 Task: Create a due date automation trigger when advanced on, on the monday before a card is due add dates starting next week at 11:00 AM.
Action: Mouse moved to (993, 77)
Screenshot: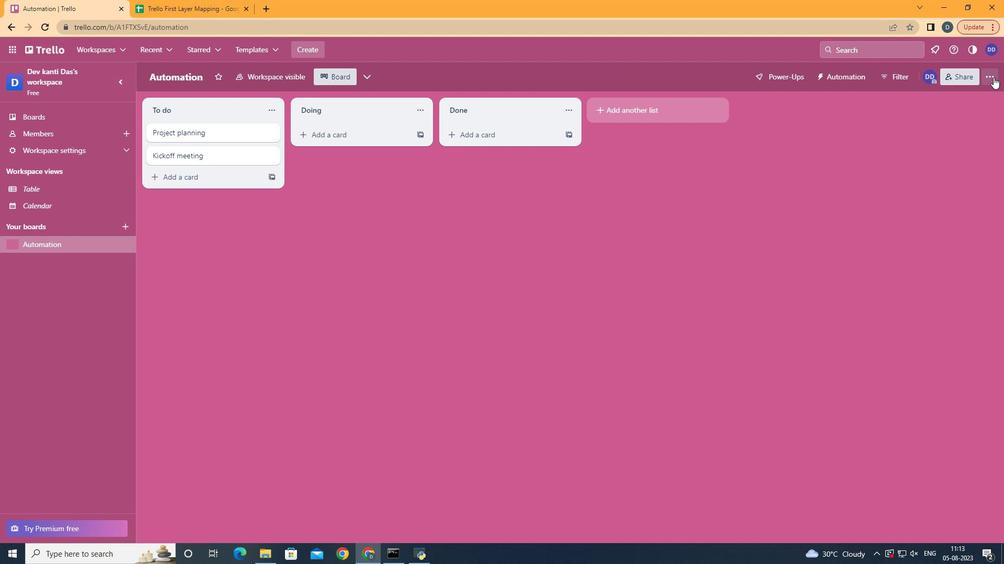 
Action: Mouse pressed left at (993, 77)
Screenshot: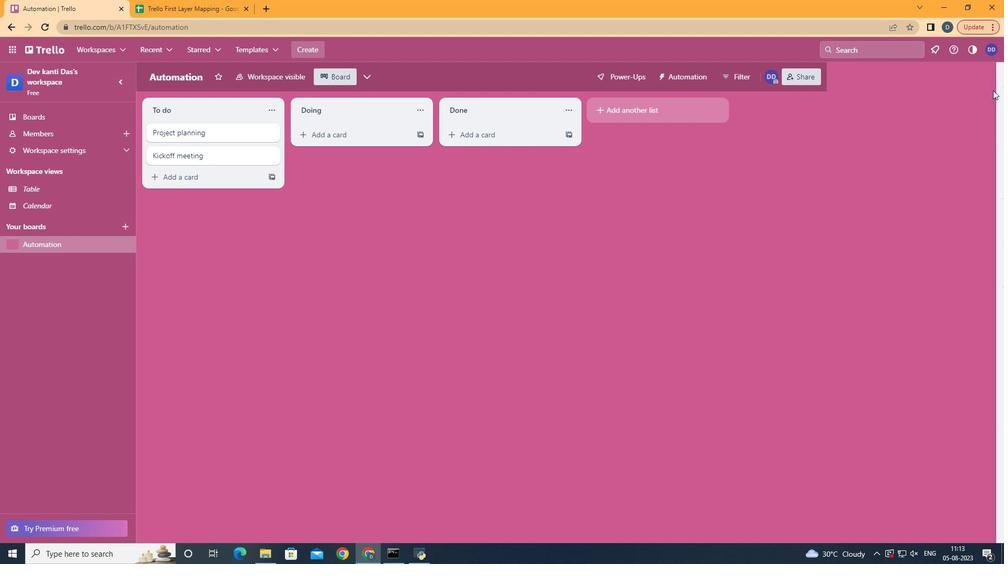 
Action: Mouse moved to (928, 215)
Screenshot: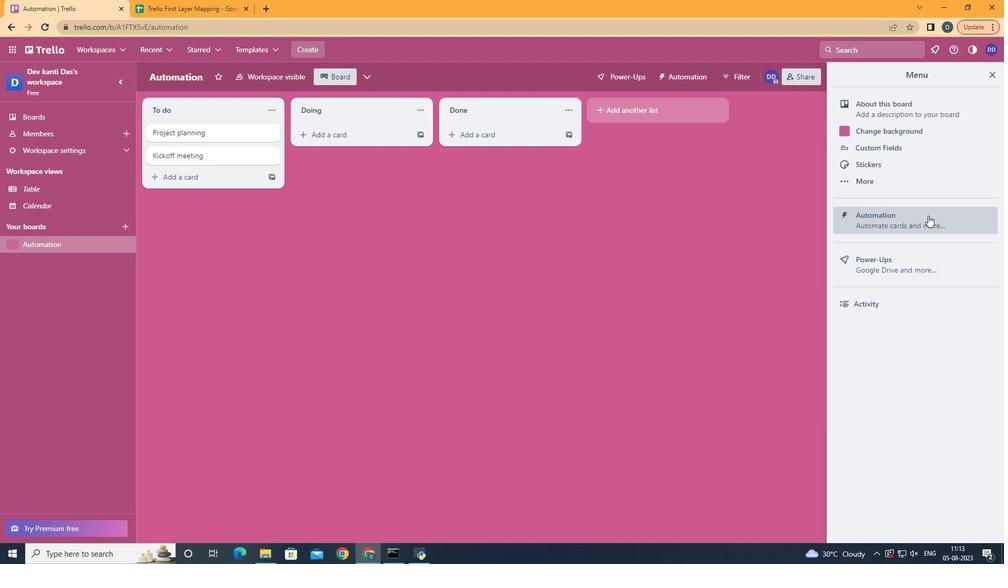 
Action: Mouse pressed left at (928, 215)
Screenshot: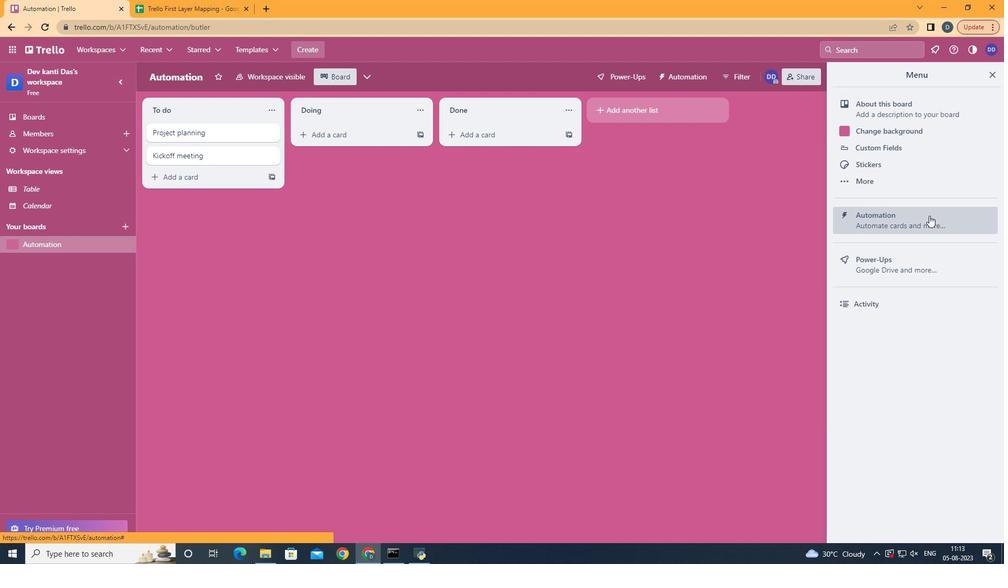 
Action: Mouse moved to (190, 210)
Screenshot: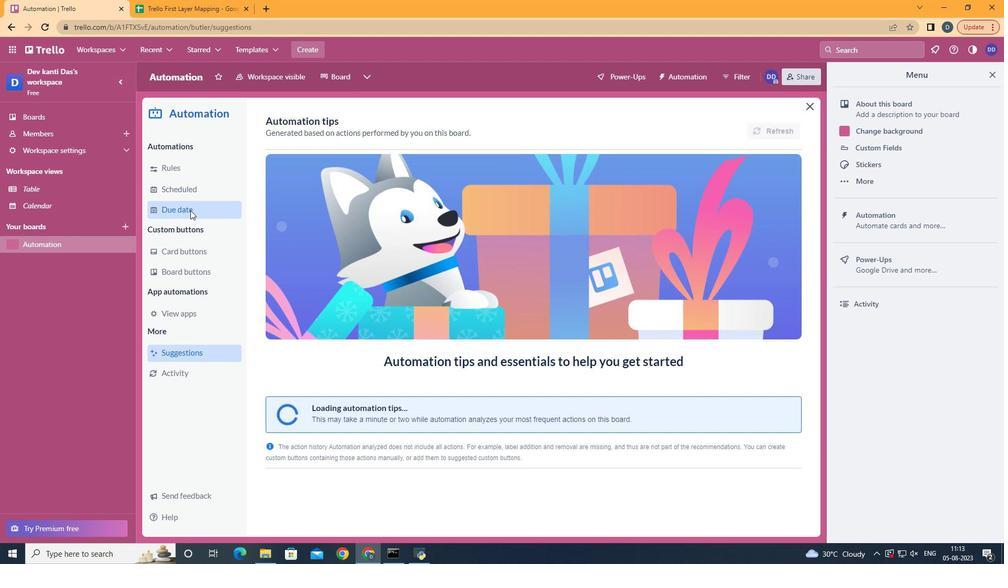 
Action: Mouse pressed left at (190, 210)
Screenshot: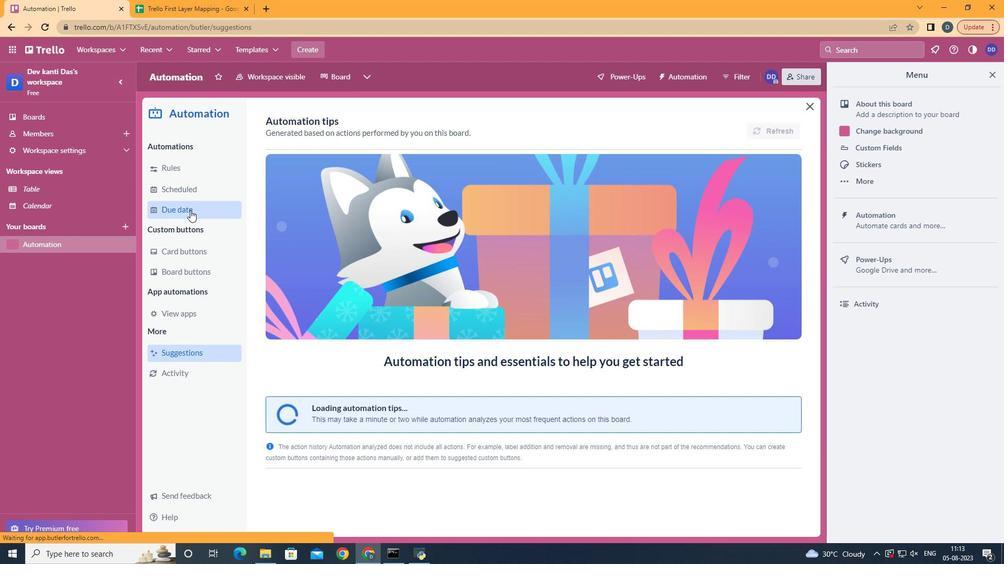 
Action: Mouse moved to (740, 123)
Screenshot: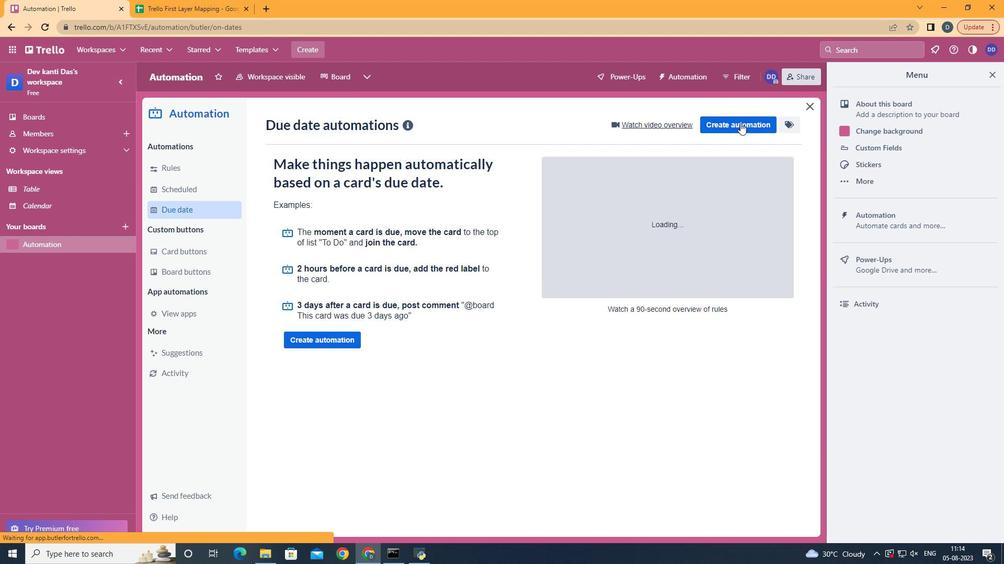 
Action: Mouse pressed left at (740, 123)
Screenshot: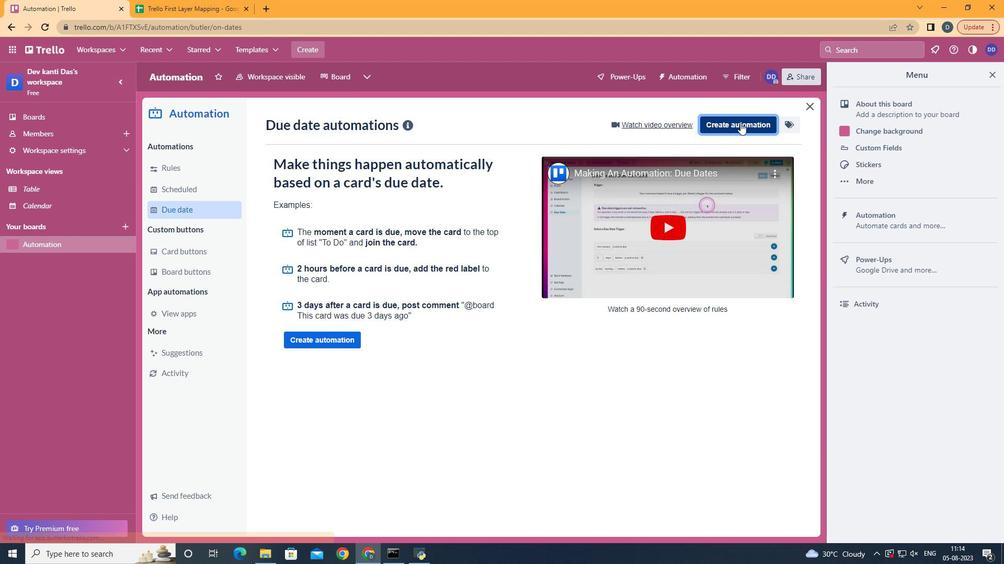 
Action: Mouse moved to (545, 228)
Screenshot: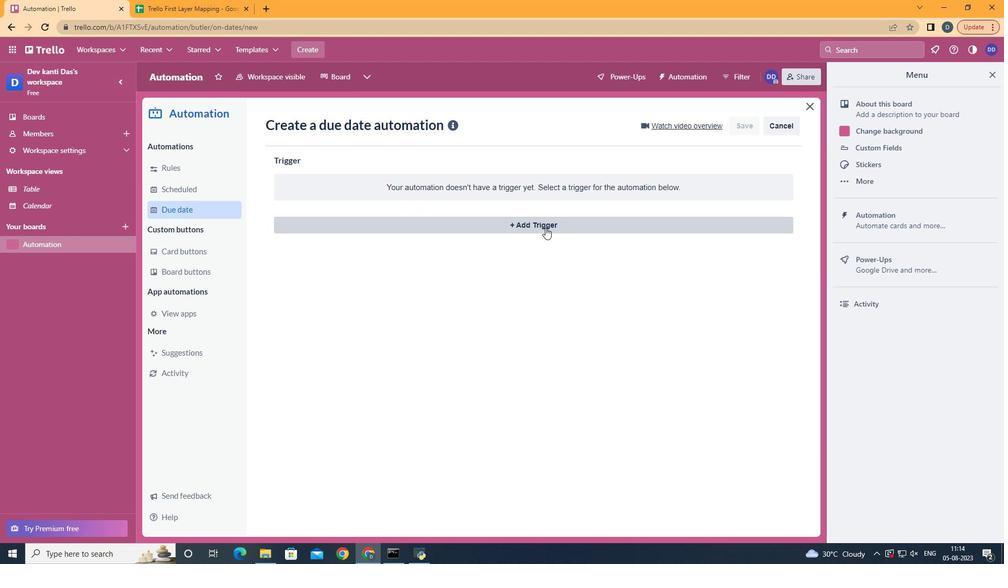
Action: Mouse pressed left at (545, 228)
Screenshot: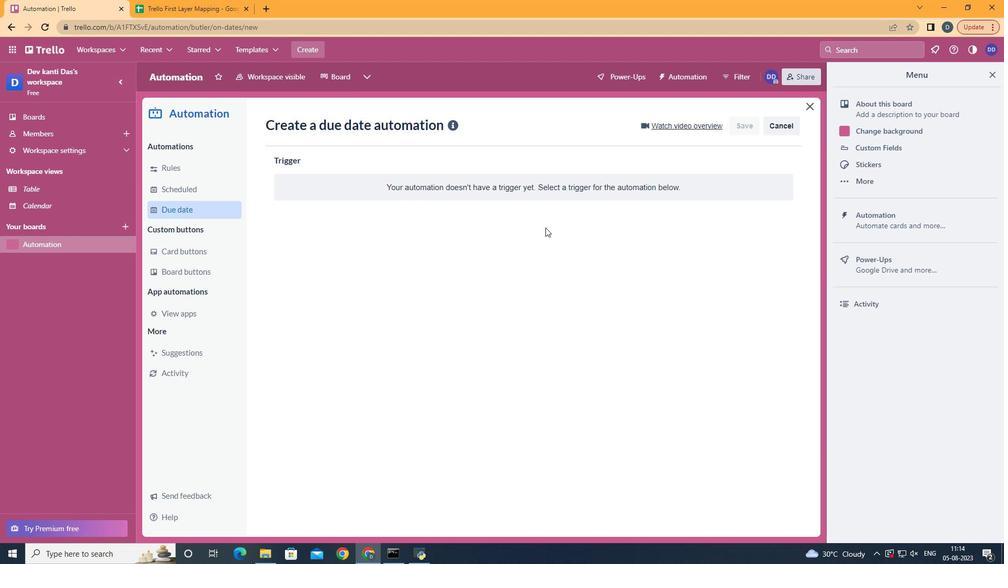 
Action: Mouse moved to (336, 277)
Screenshot: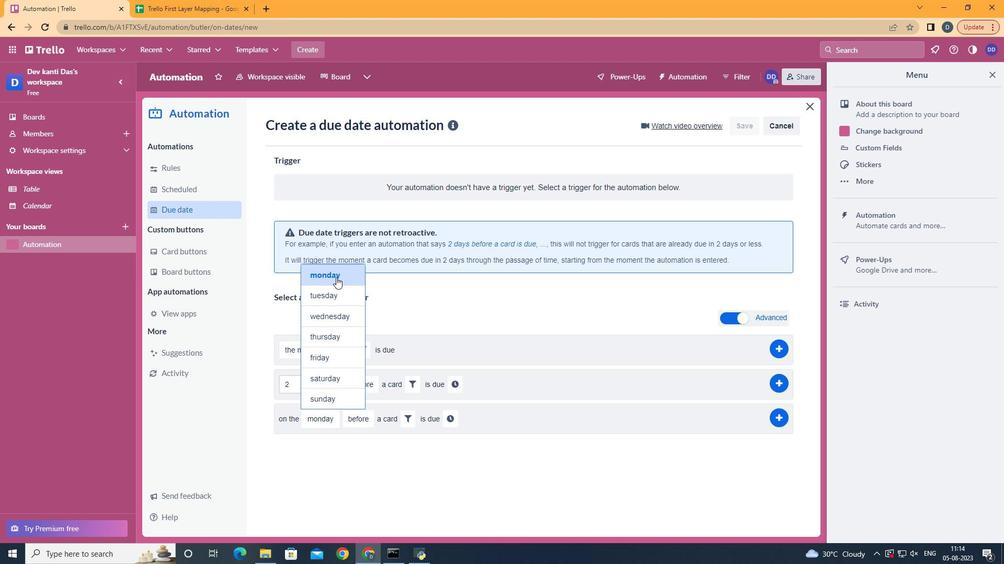 
Action: Mouse pressed left at (336, 277)
Screenshot: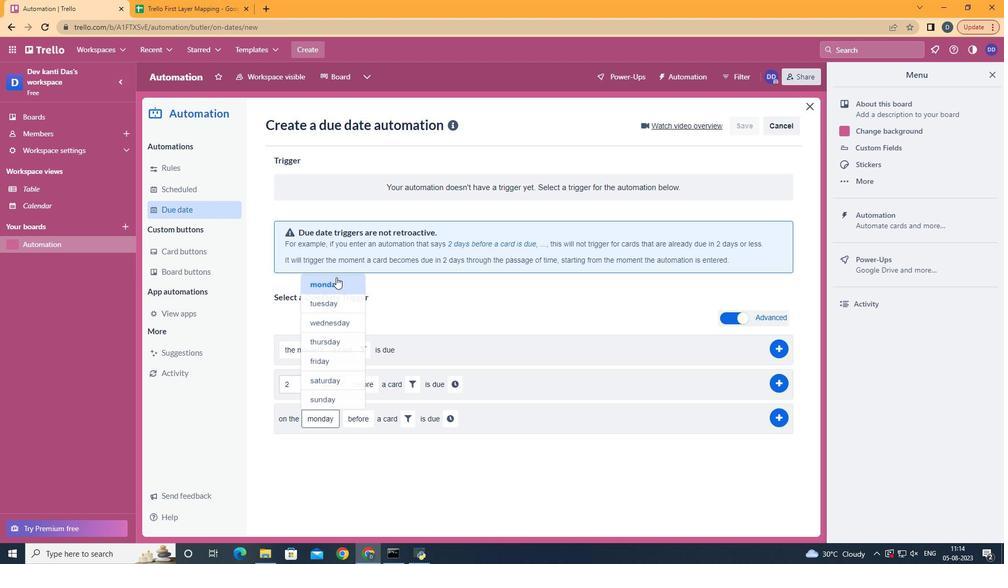 
Action: Mouse moved to (362, 437)
Screenshot: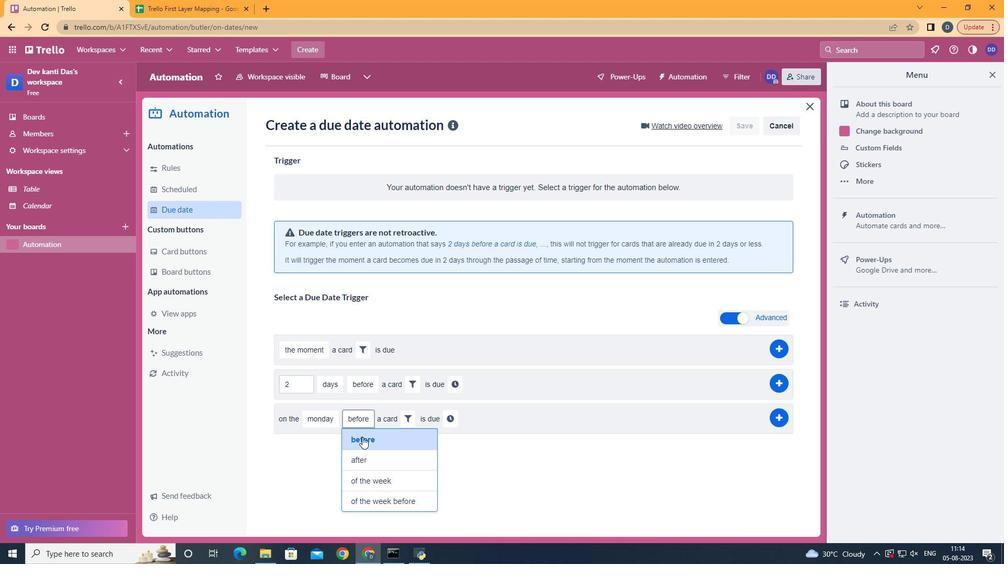 
Action: Mouse pressed left at (362, 437)
Screenshot: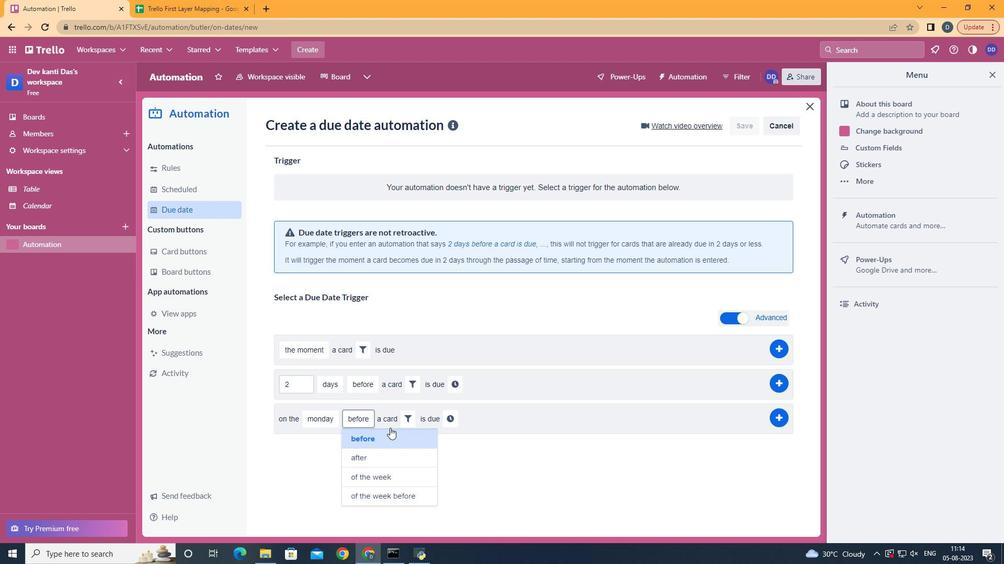 
Action: Mouse moved to (400, 423)
Screenshot: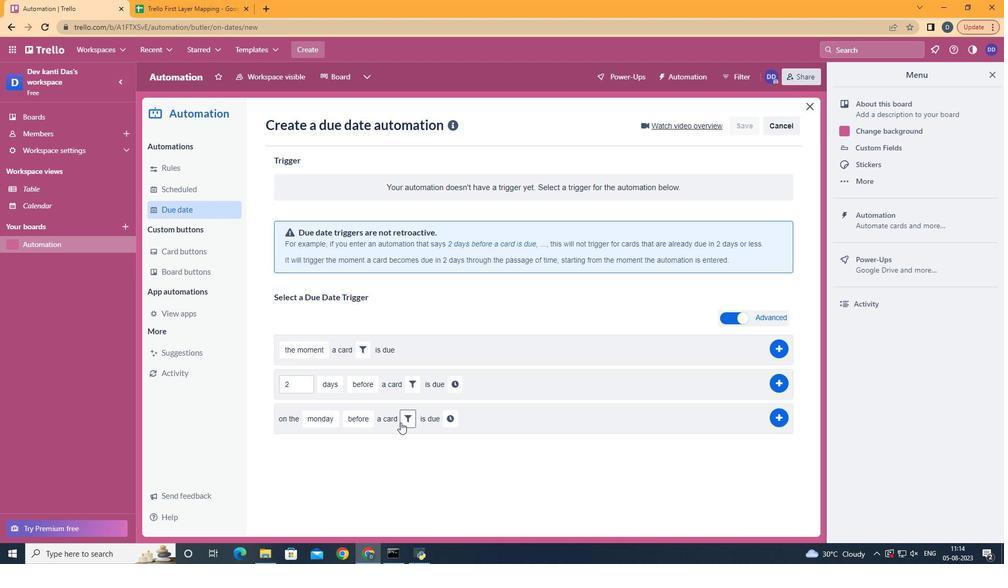
Action: Mouse pressed left at (400, 423)
Screenshot: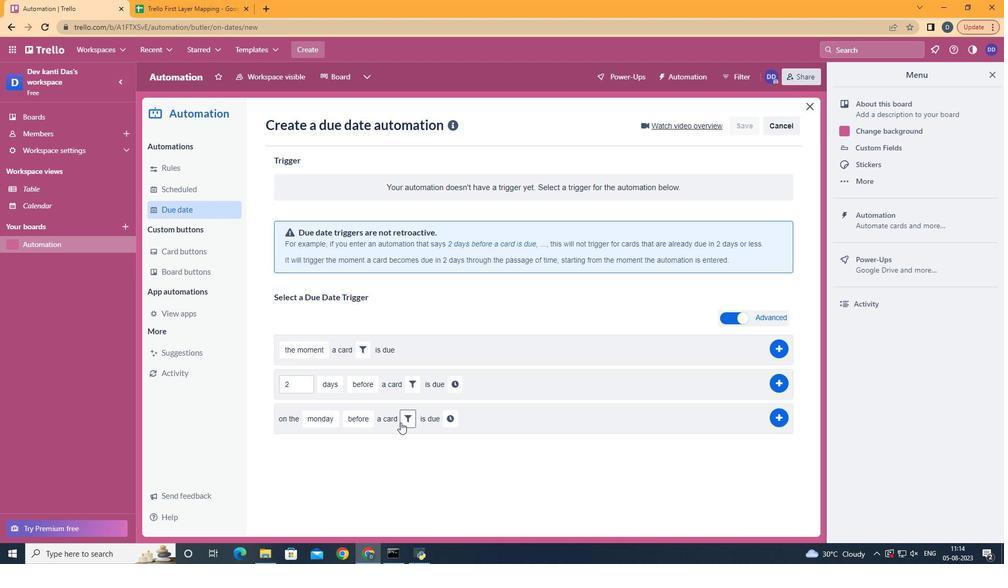 
Action: Mouse moved to (461, 452)
Screenshot: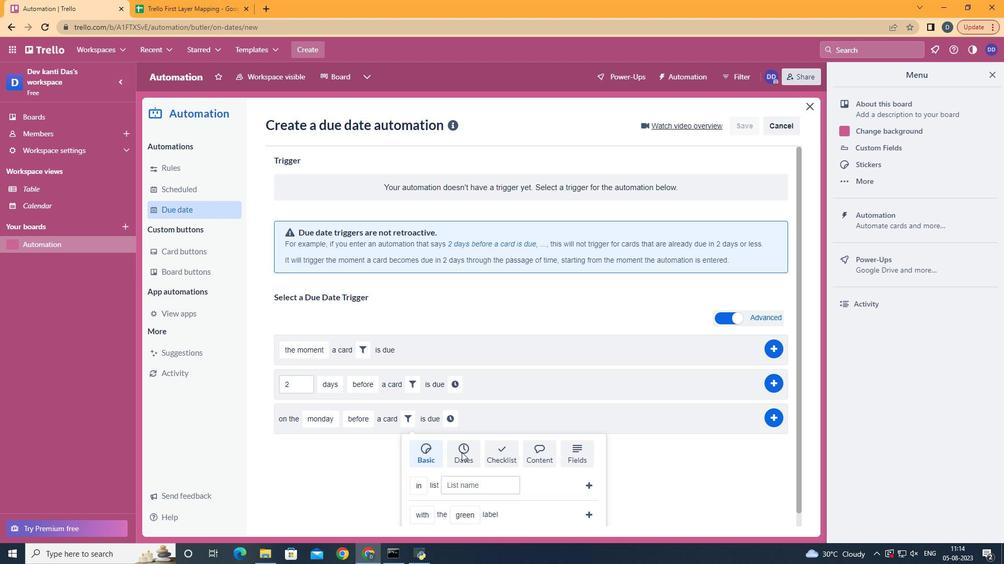 
Action: Mouse pressed left at (461, 452)
Screenshot: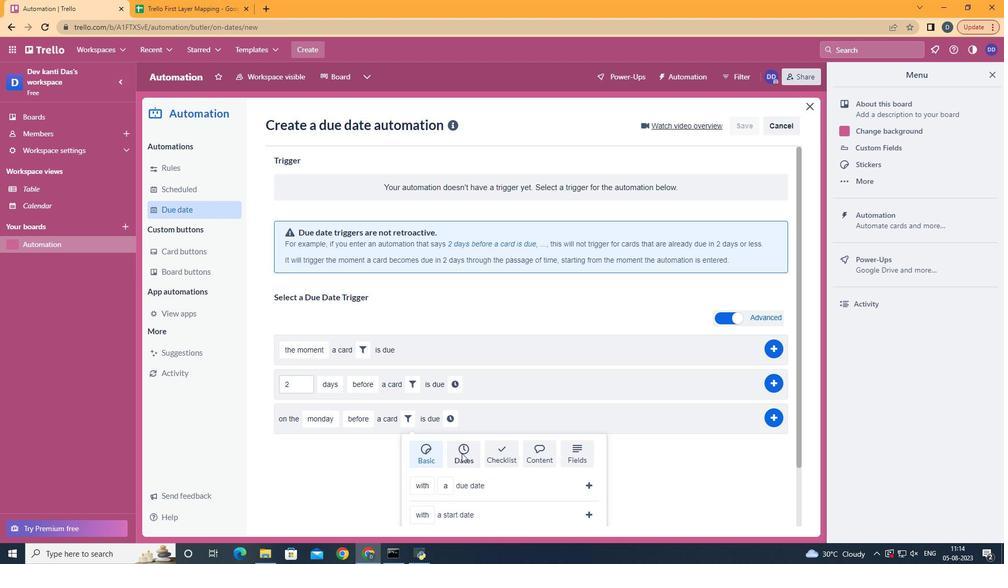 
Action: Mouse moved to (464, 454)
Screenshot: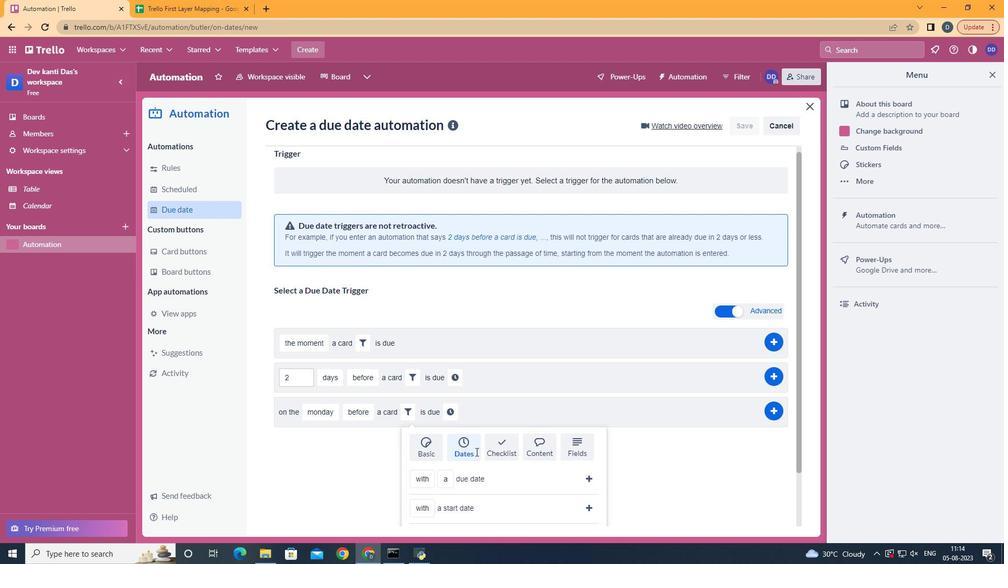 
Action: Mouse scrolled (464, 453) with delta (0, 0)
Screenshot: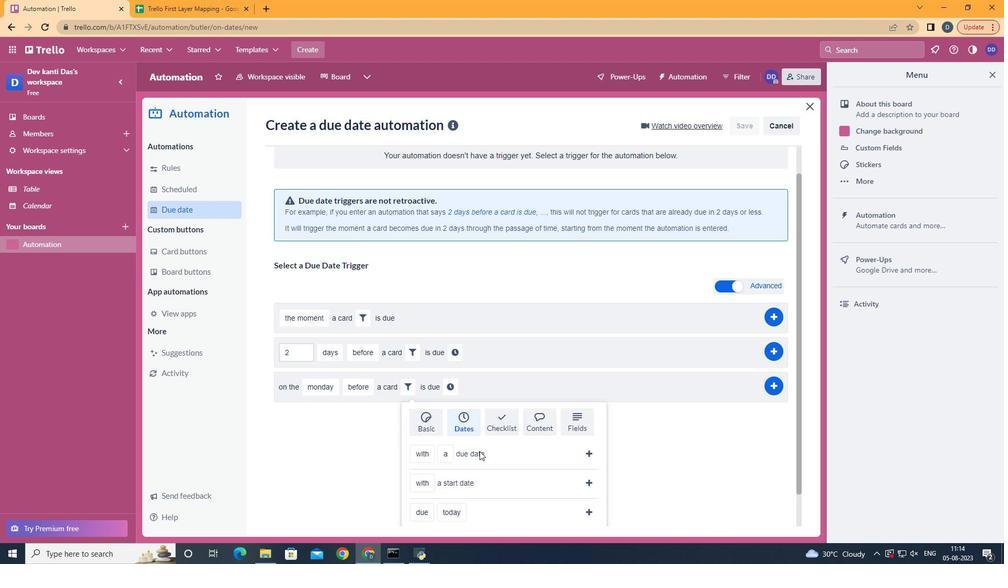 
Action: Mouse scrolled (464, 453) with delta (0, 0)
Screenshot: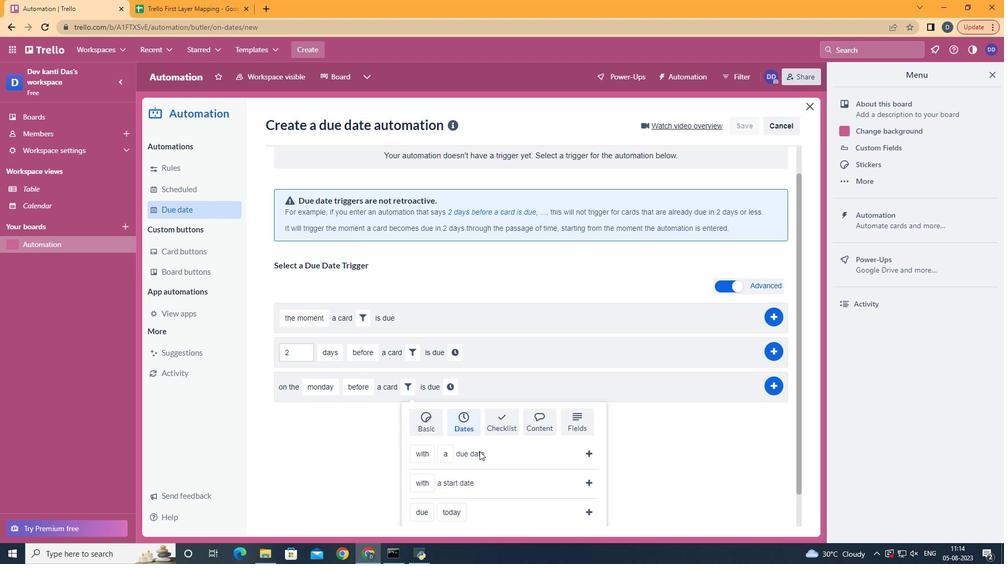 
Action: Mouse scrolled (464, 453) with delta (0, 0)
Screenshot: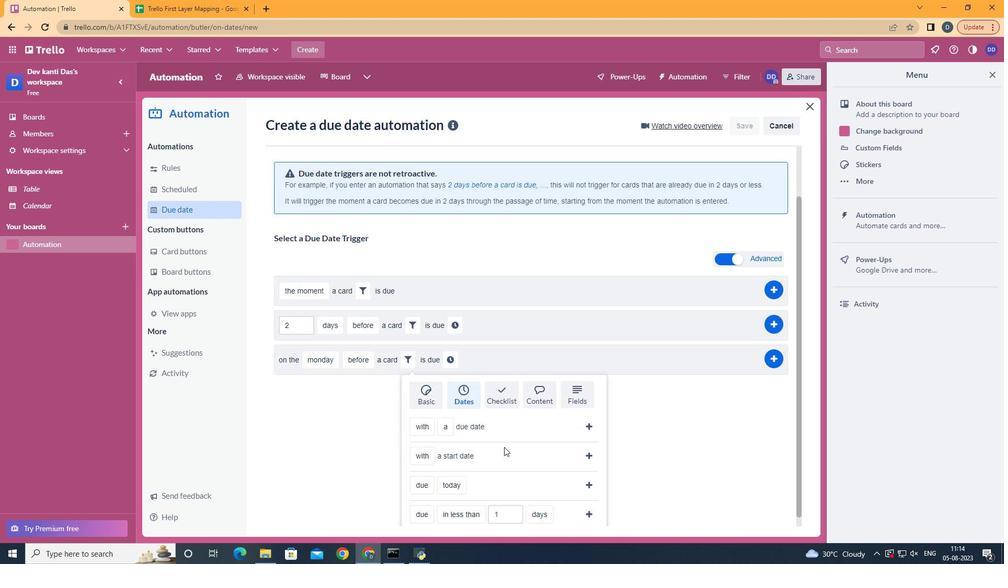 
Action: Mouse moved to (470, 453)
Screenshot: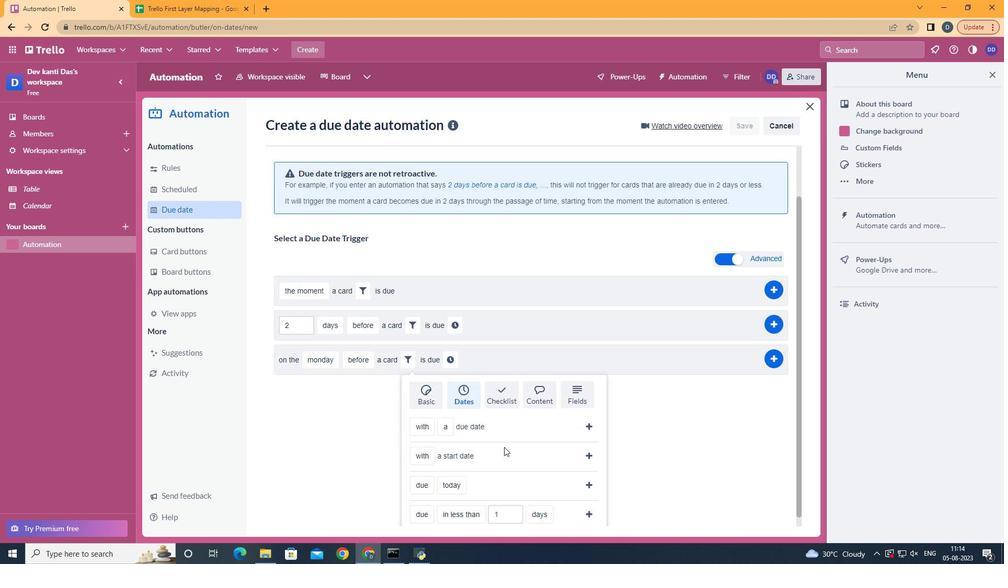 
Action: Mouse scrolled (470, 453) with delta (0, 0)
Screenshot: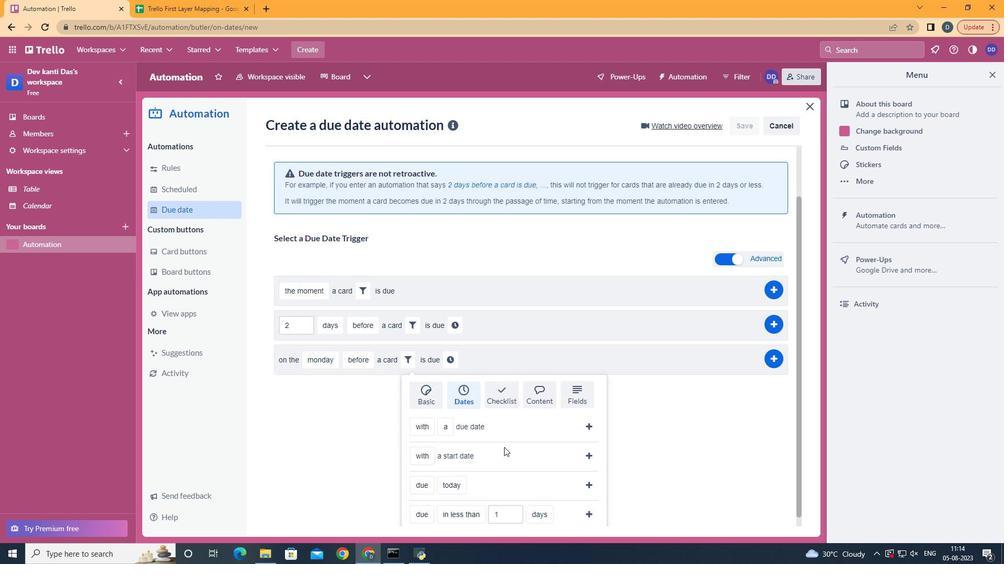 
Action: Mouse moved to (444, 430)
Screenshot: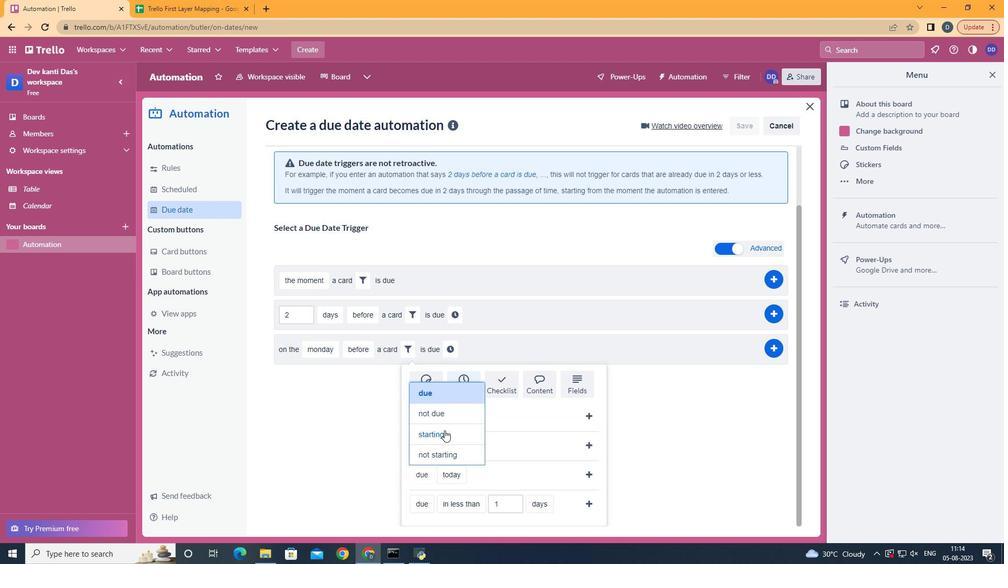 
Action: Mouse pressed left at (444, 430)
Screenshot: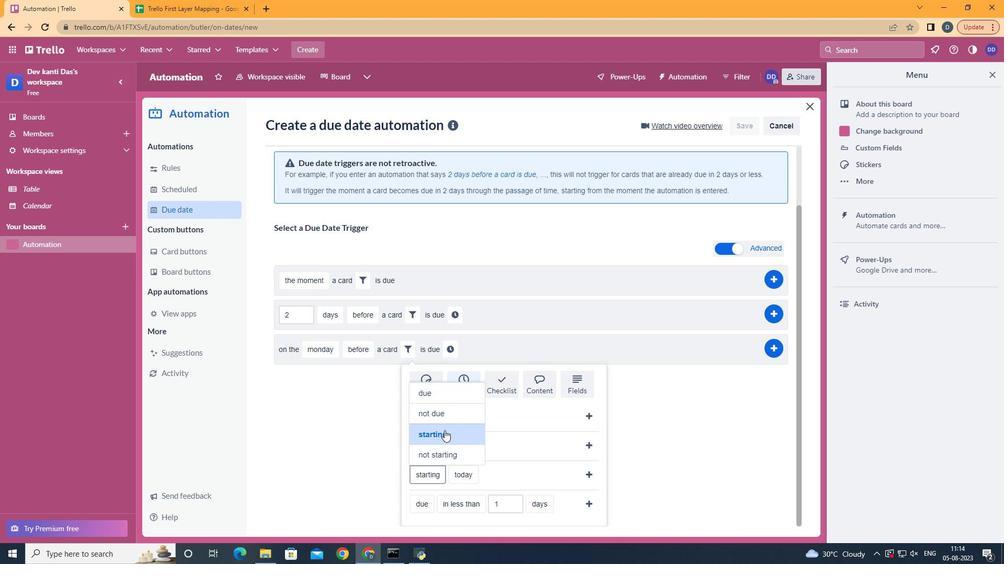 
Action: Mouse moved to (473, 411)
Screenshot: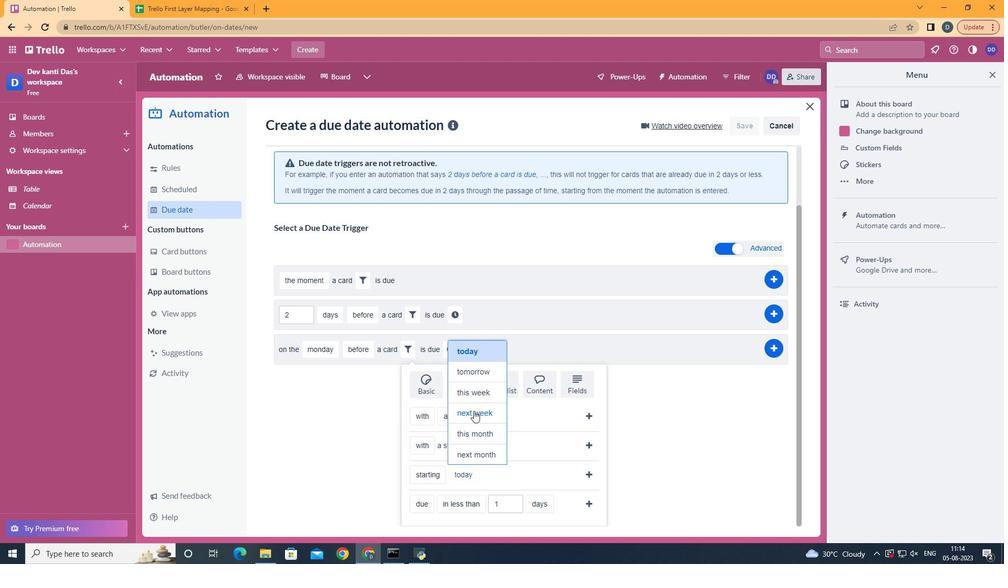 
Action: Mouse pressed left at (473, 411)
Screenshot: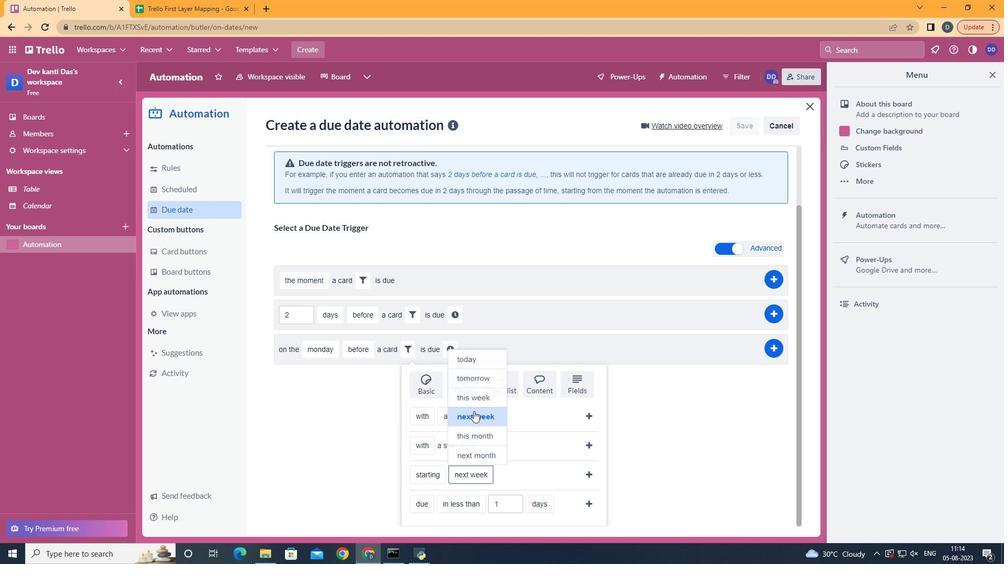 
Action: Mouse moved to (589, 475)
Screenshot: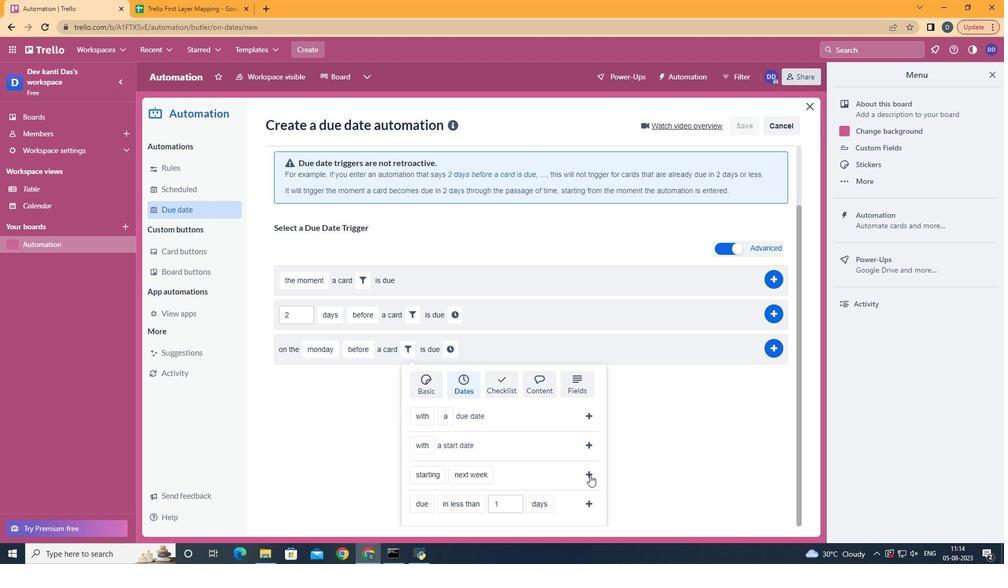 
Action: Mouse pressed left at (589, 475)
Screenshot: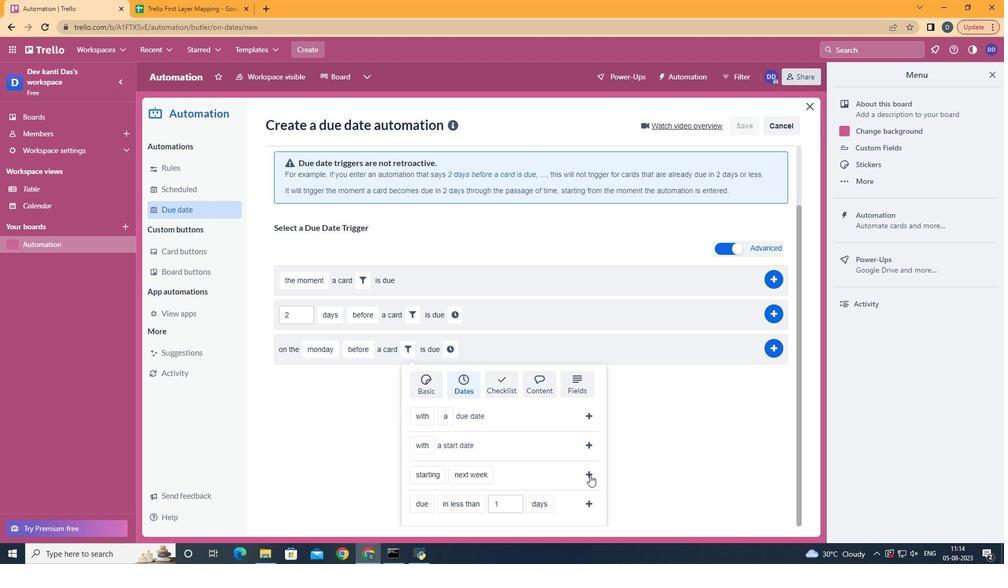 
Action: Mouse moved to (542, 420)
Screenshot: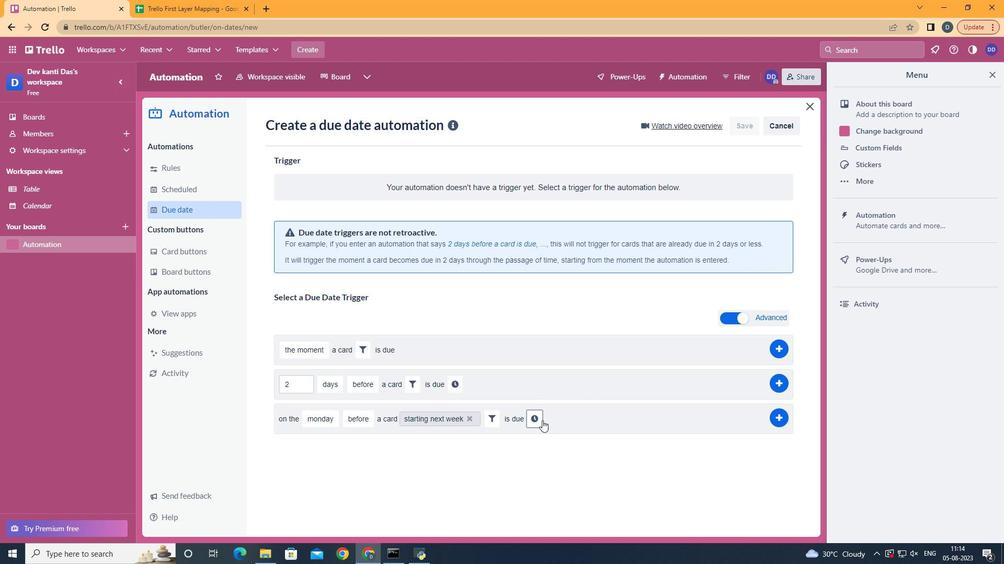 
Action: Mouse pressed left at (542, 420)
Screenshot: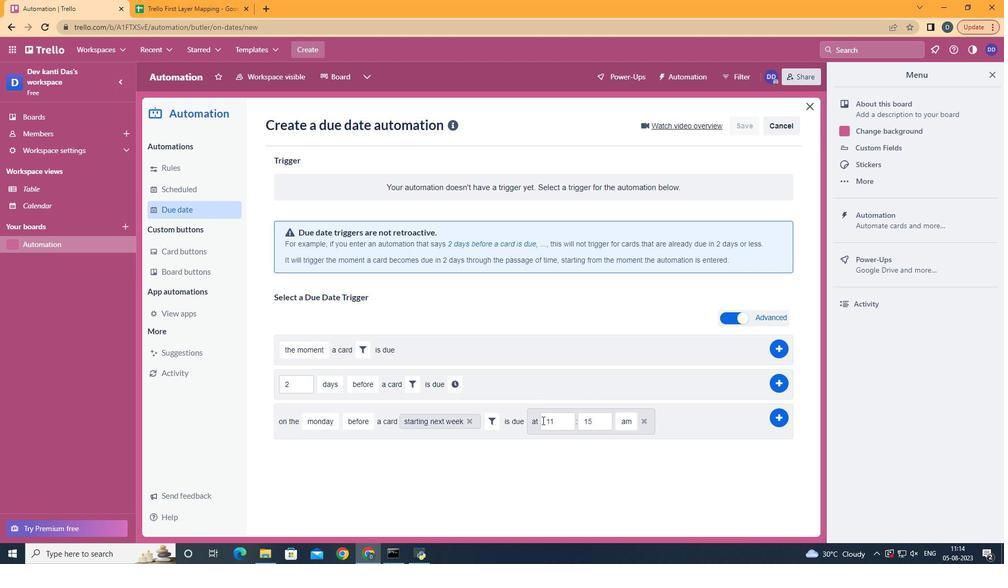 
Action: Mouse moved to (600, 423)
Screenshot: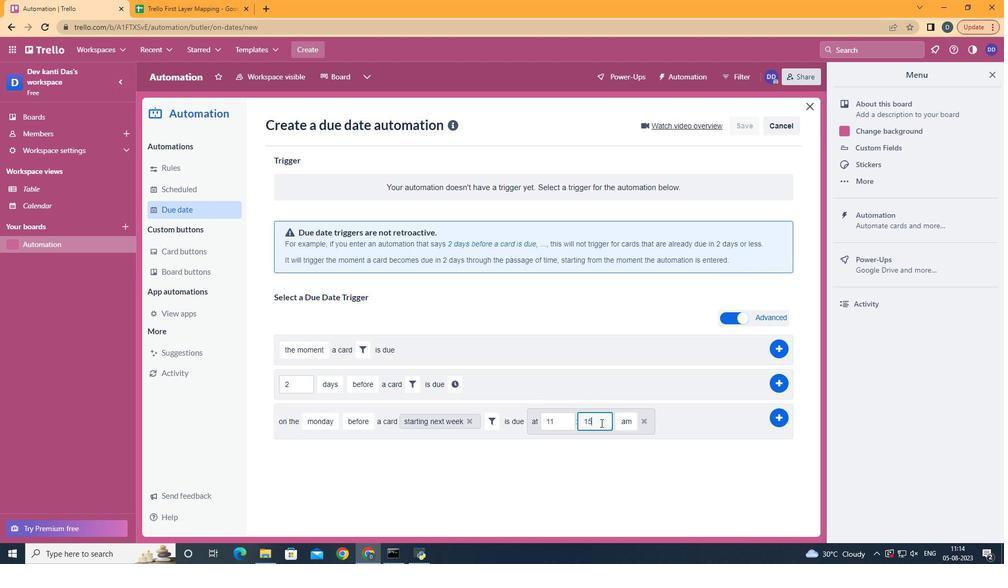 
Action: Mouse pressed left at (600, 423)
Screenshot: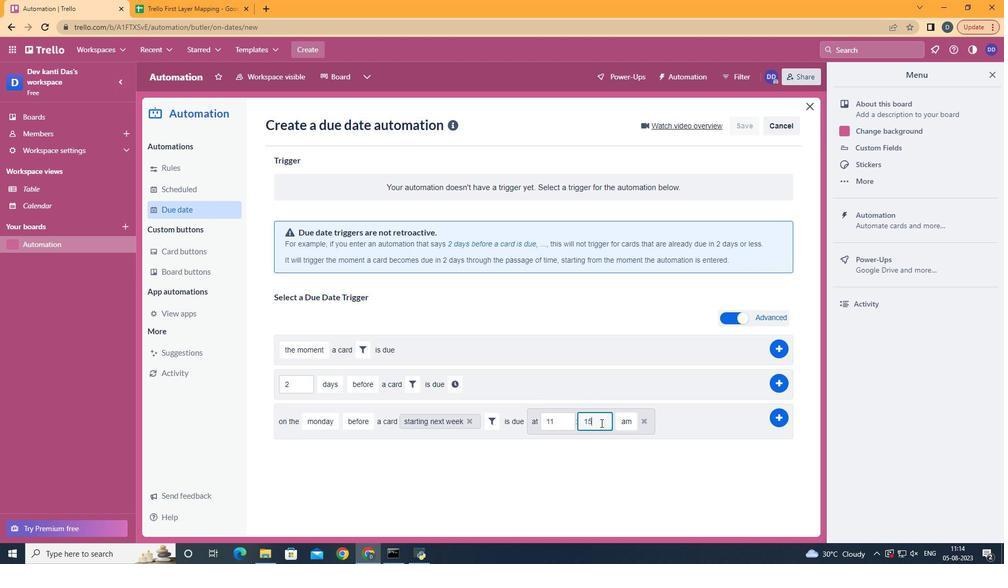 
Action: Mouse moved to (600, 423)
Screenshot: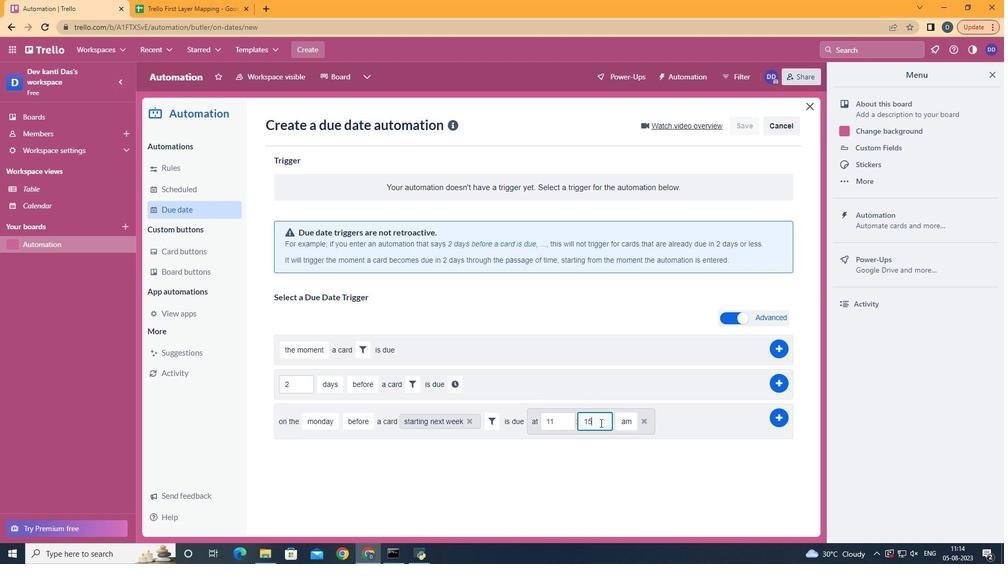 
Action: Key pressed <Key.backspace><Key.backspace>00
Screenshot: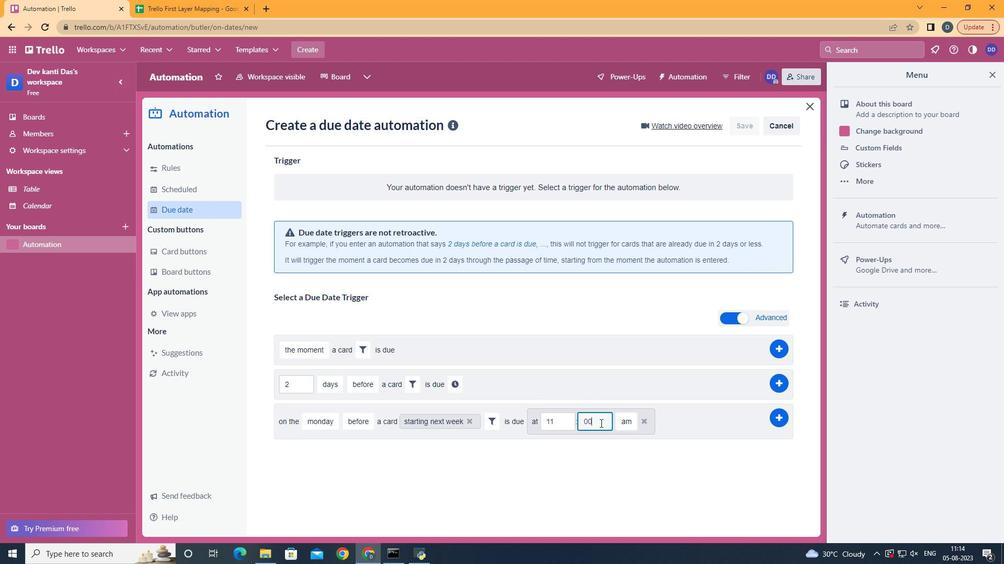 
Action: Mouse moved to (784, 411)
Screenshot: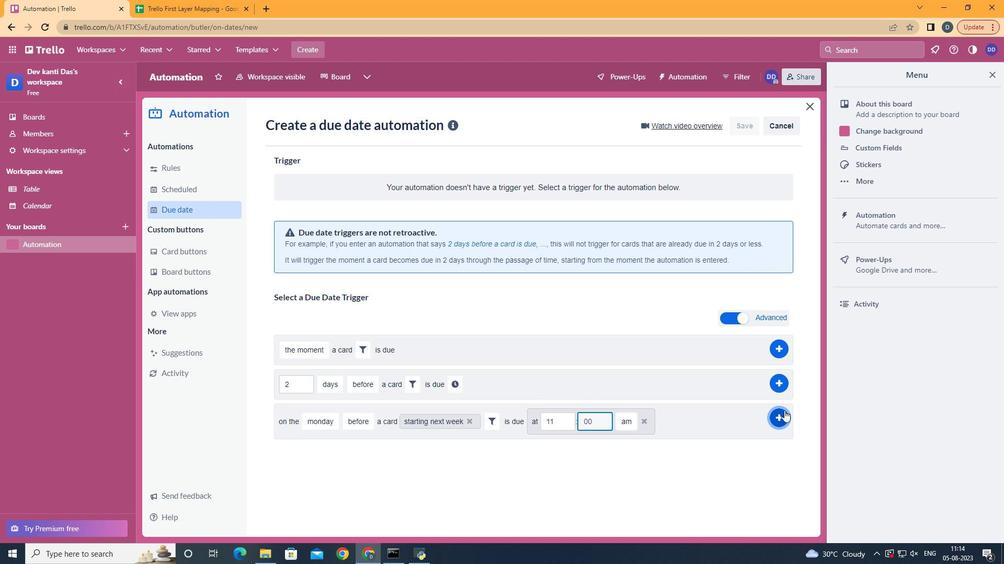 
Action: Mouse pressed left at (784, 411)
Screenshot: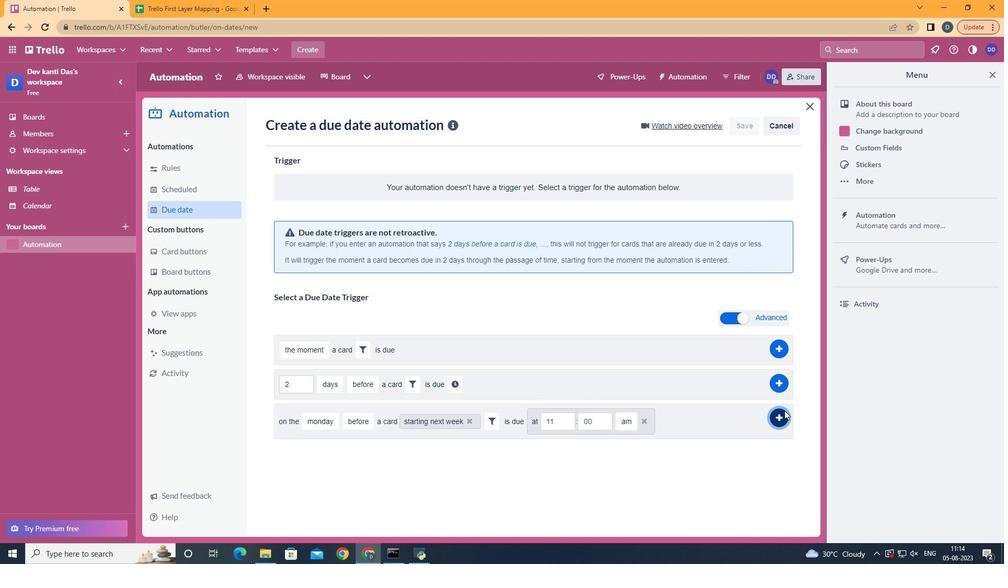 
Action: Mouse moved to (526, 178)
Screenshot: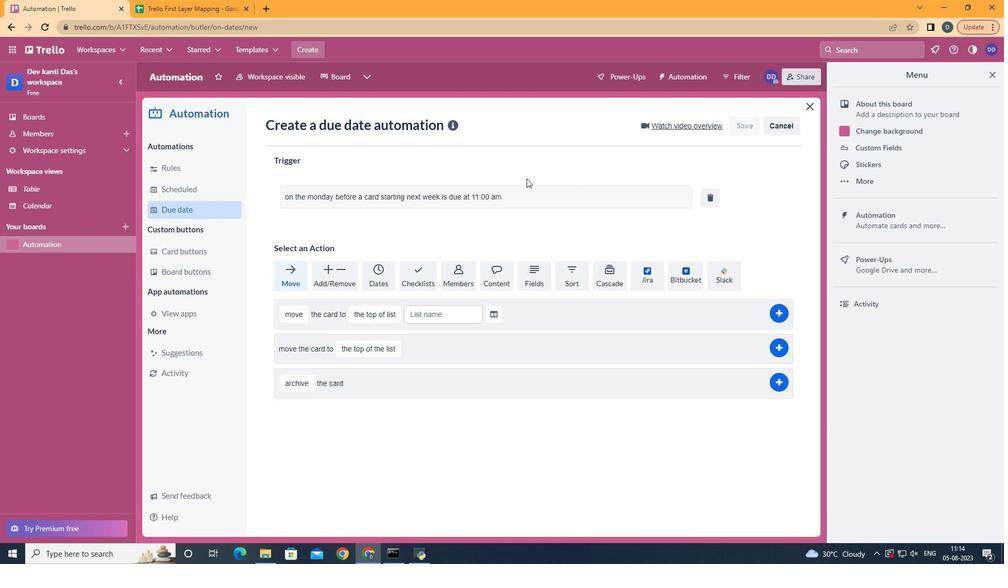 
